Task: Add Alba Botanica Original Body Lotion to the cart.
Action: Mouse moved to (896, 323)
Screenshot: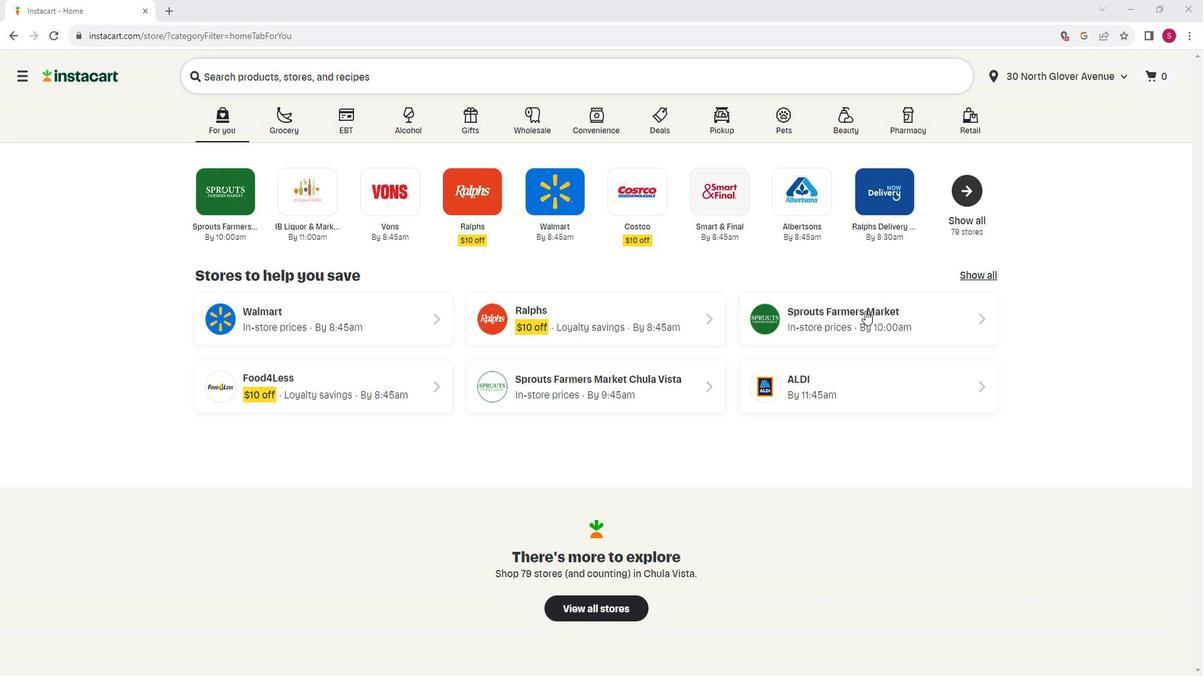 
Action: Mouse pressed left at (896, 323)
Screenshot: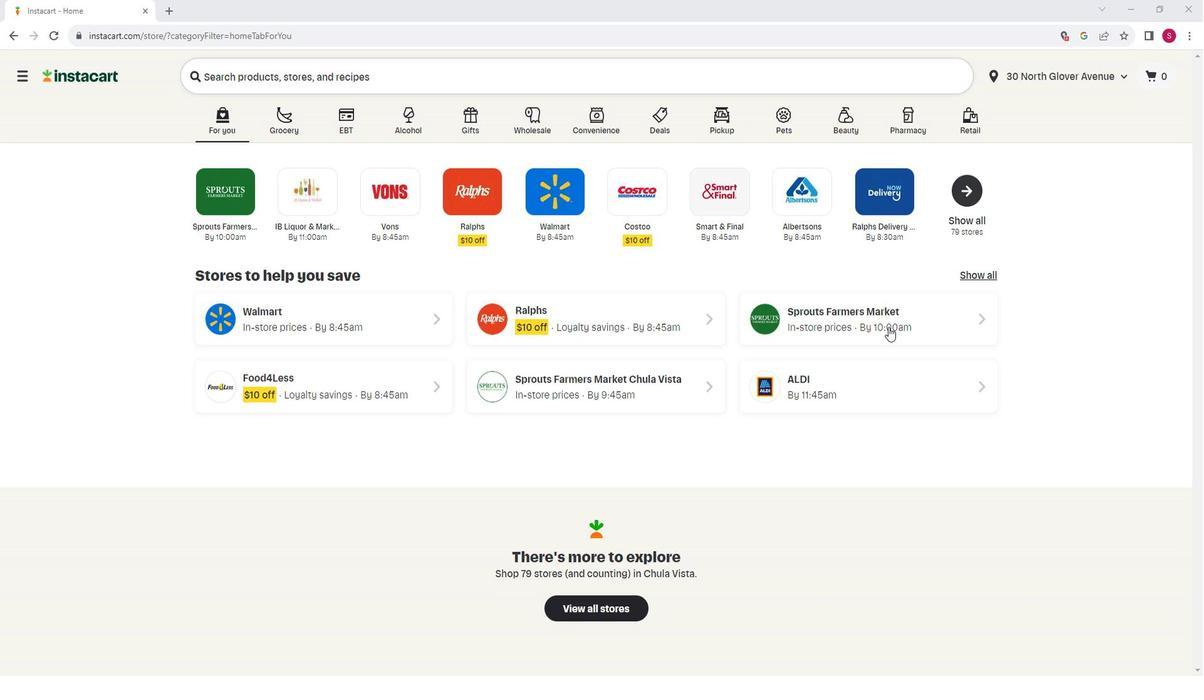 
Action: Mouse moved to (89, 390)
Screenshot: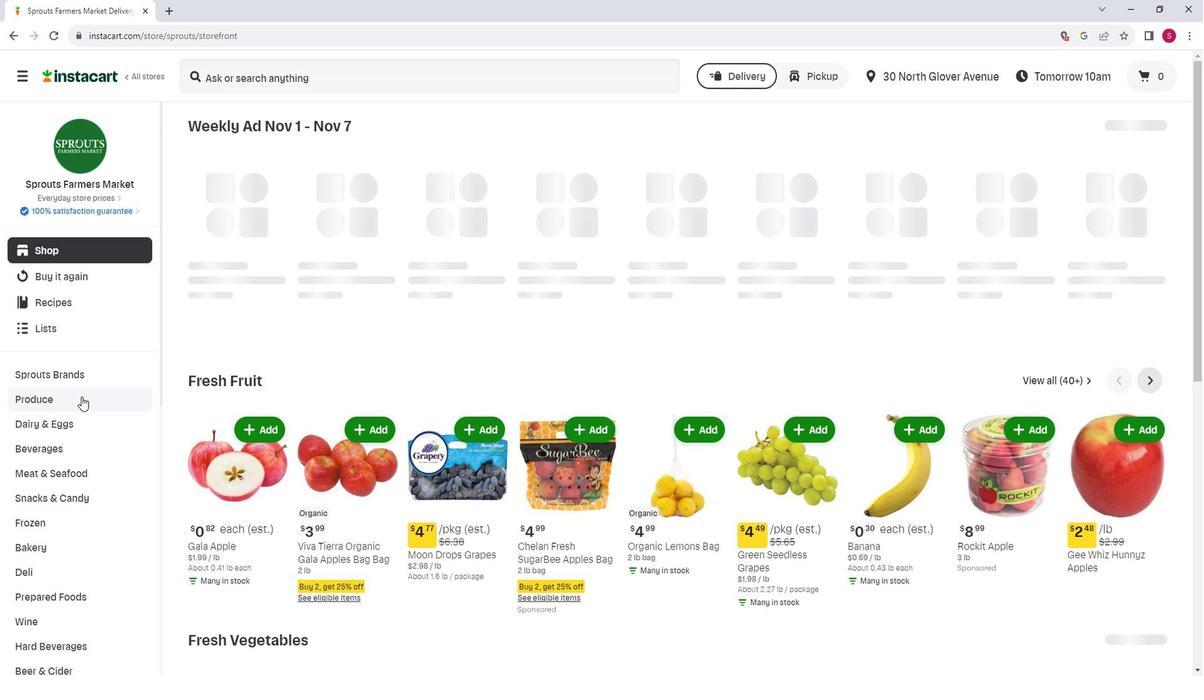 
Action: Mouse scrolled (89, 389) with delta (0, 0)
Screenshot: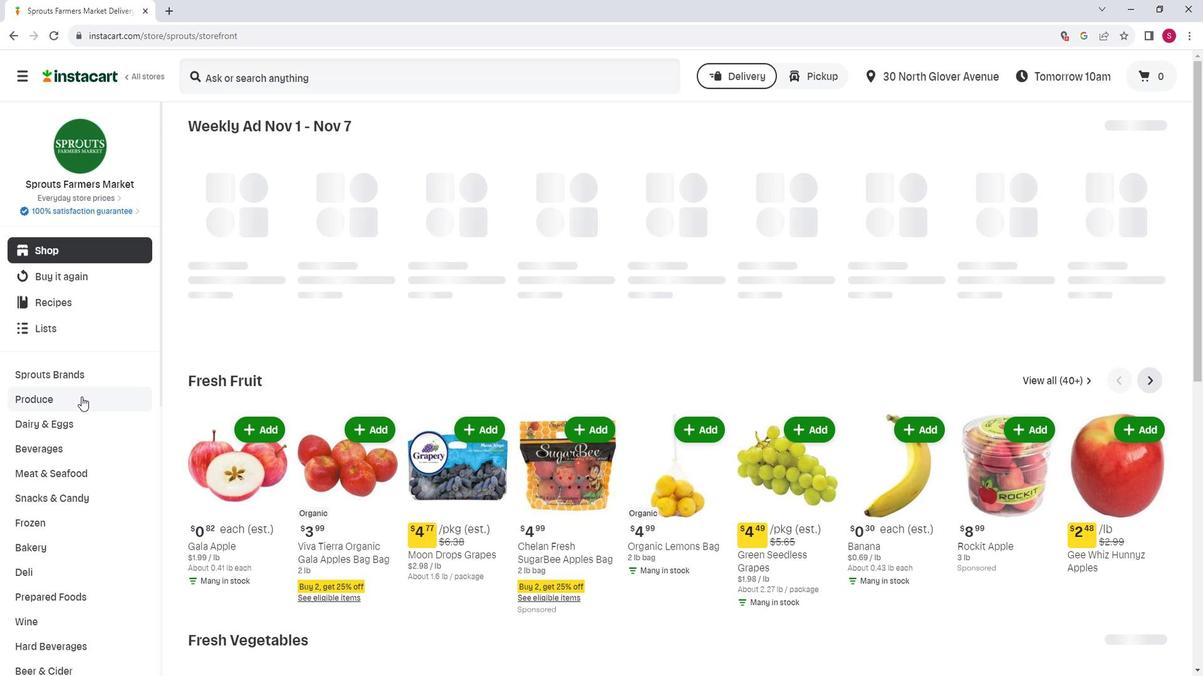 
Action: Mouse scrolled (89, 389) with delta (0, 0)
Screenshot: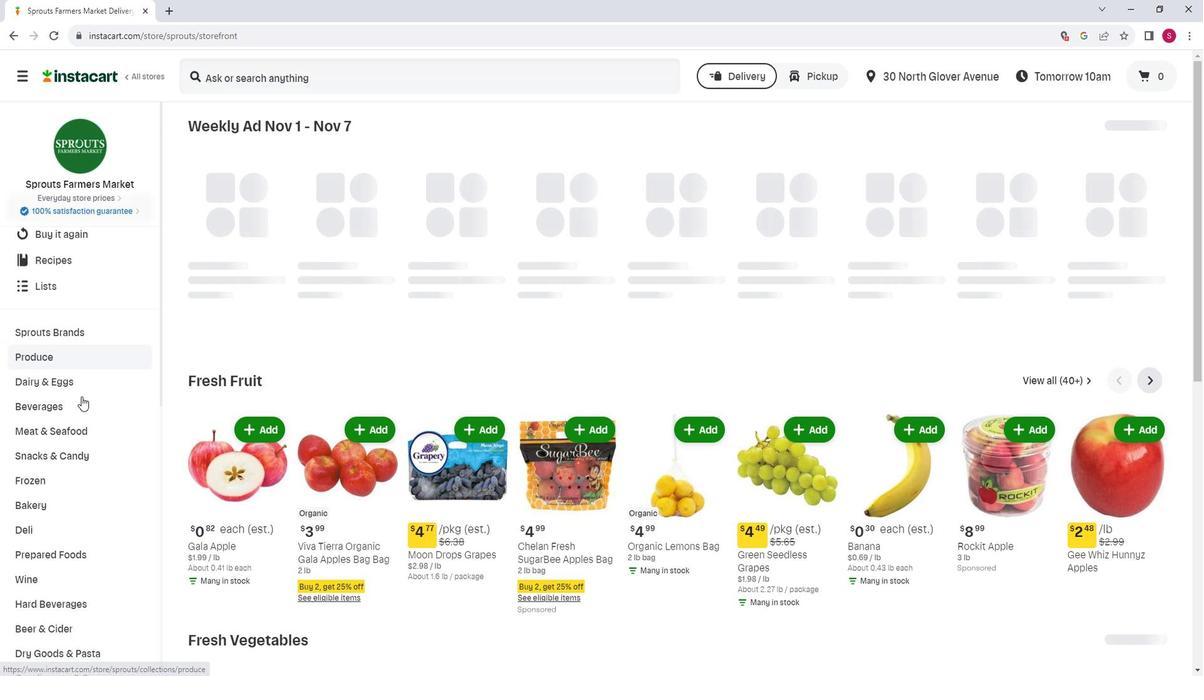 
Action: Mouse moved to (90, 391)
Screenshot: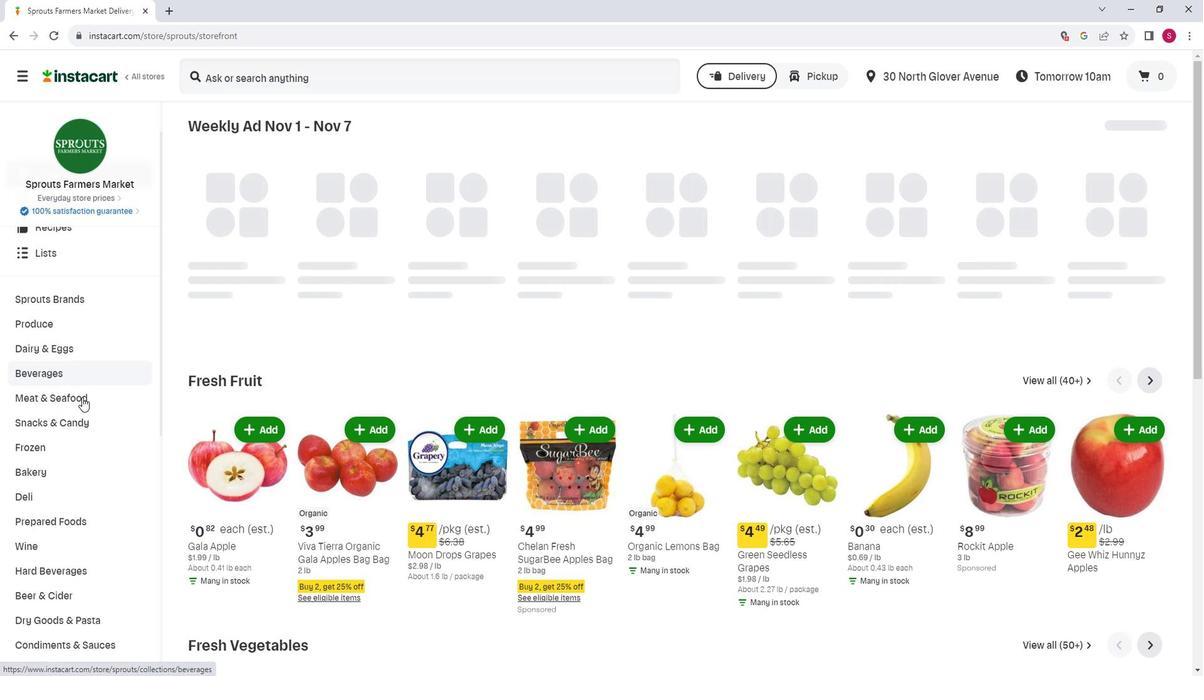 
Action: Mouse scrolled (90, 390) with delta (0, 0)
Screenshot: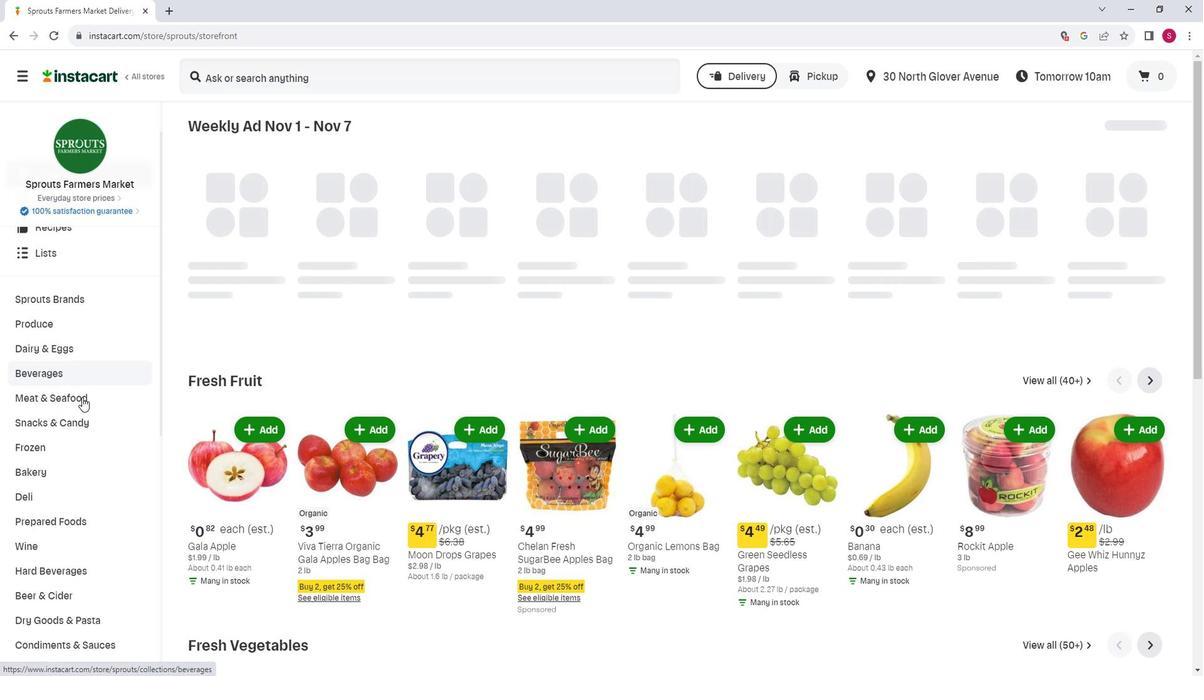 
Action: Mouse moved to (90, 316)
Screenshot: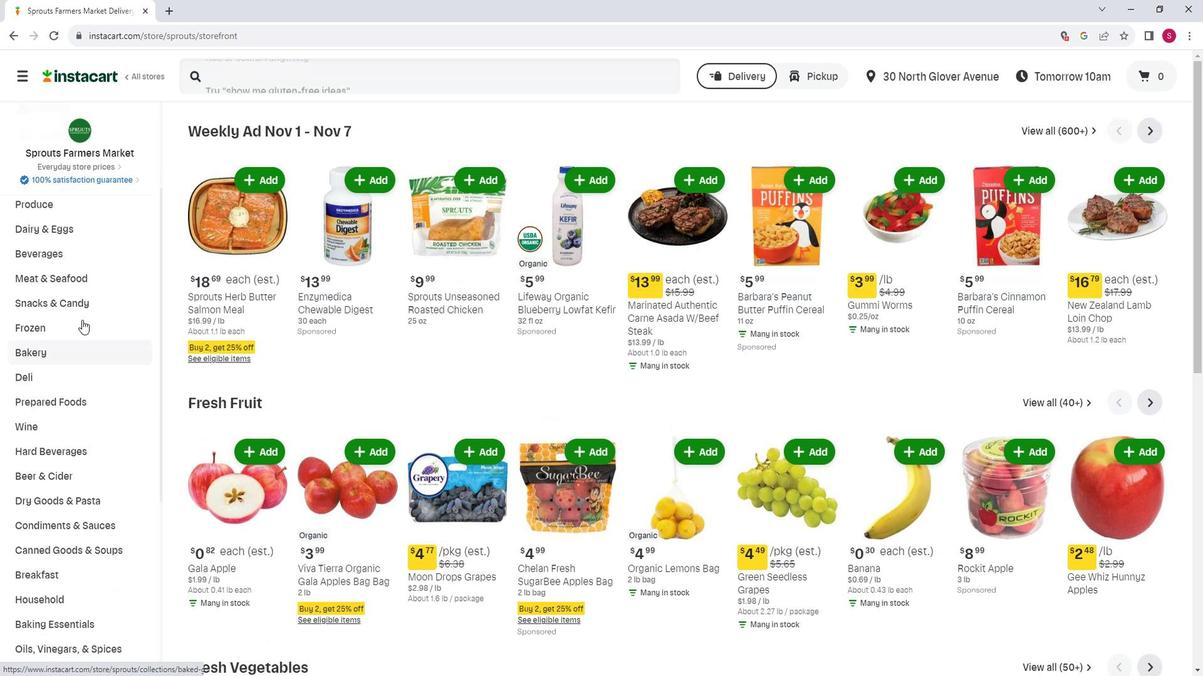 
Action: Mouse scrolled (90, 315) with delta (0, 0)
Screenshot: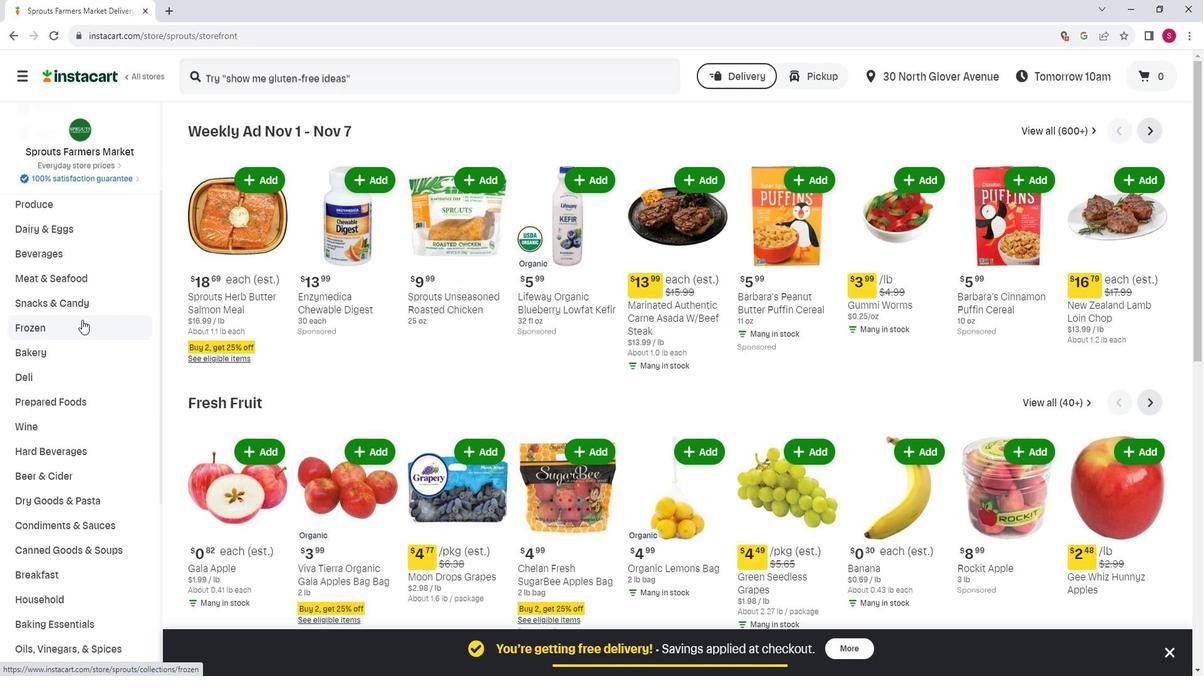 
Action: Mouse scrolled (90, 315) with delta (0, 0)
Screenshot: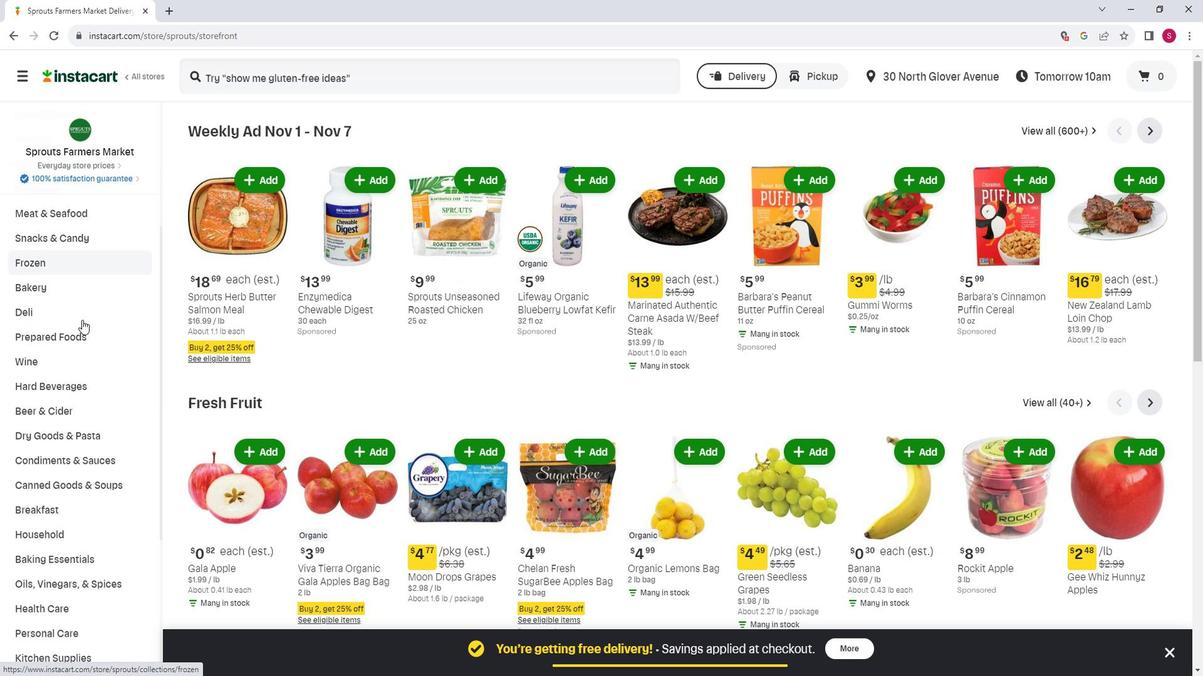 
Action: Mouse scrolled (90, 315) with delta (0, 0)
Screenshot: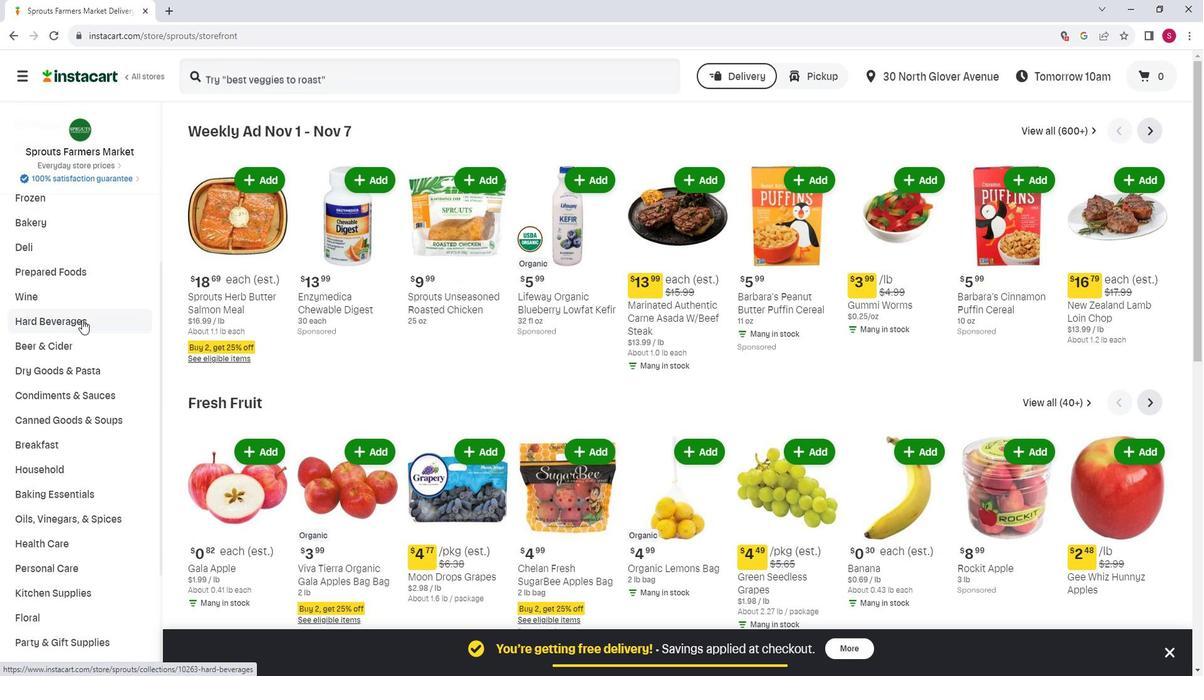 
Action: Mouse scrolled (90, 315) with delta (0, 0)
Screenshot: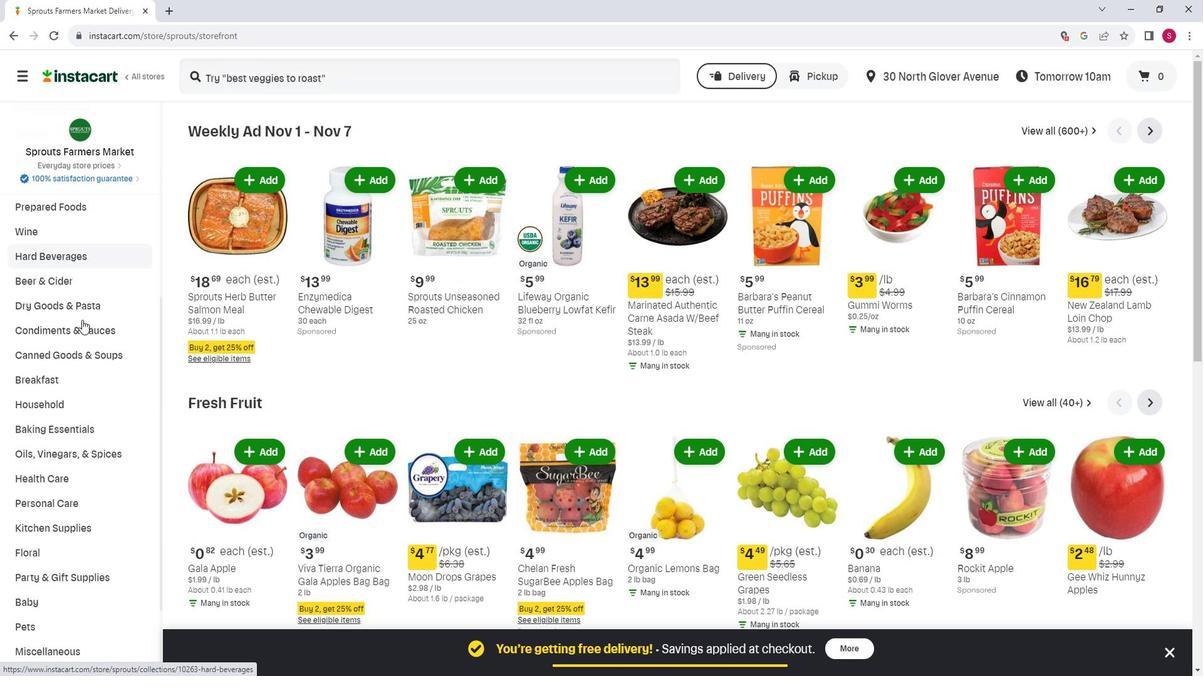 
Action: Mouse moved to (84, 424)
Screenshot: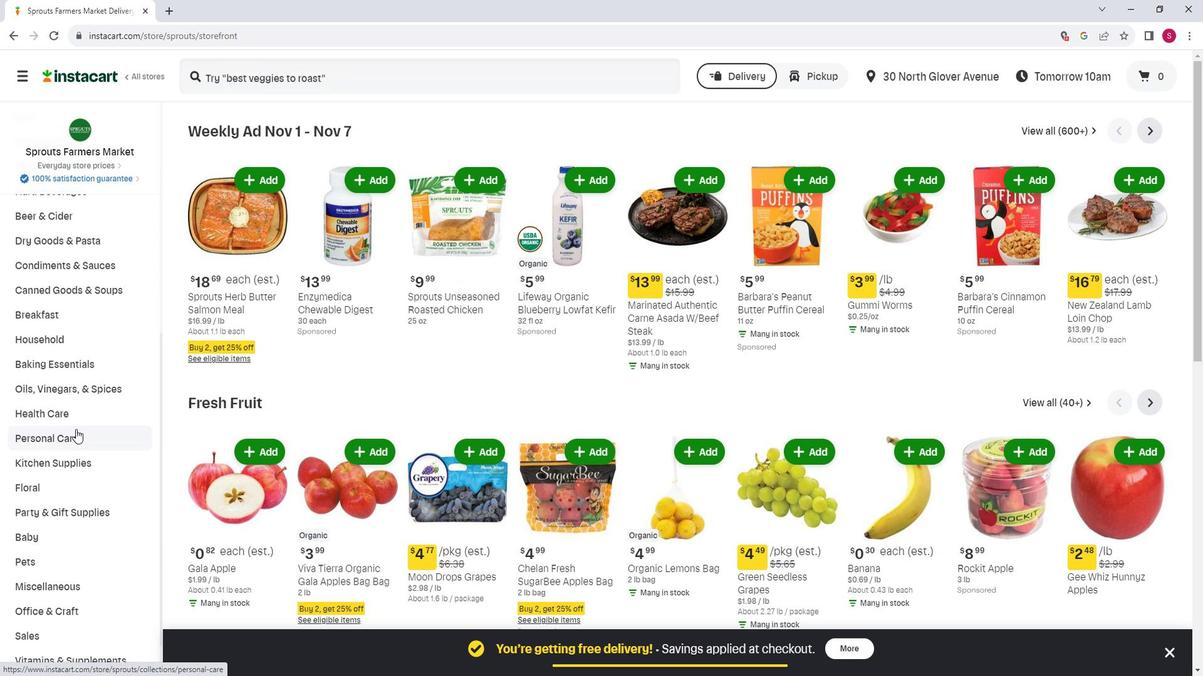 
Action: Mouse pressed left at (84, 424)
Screenshot: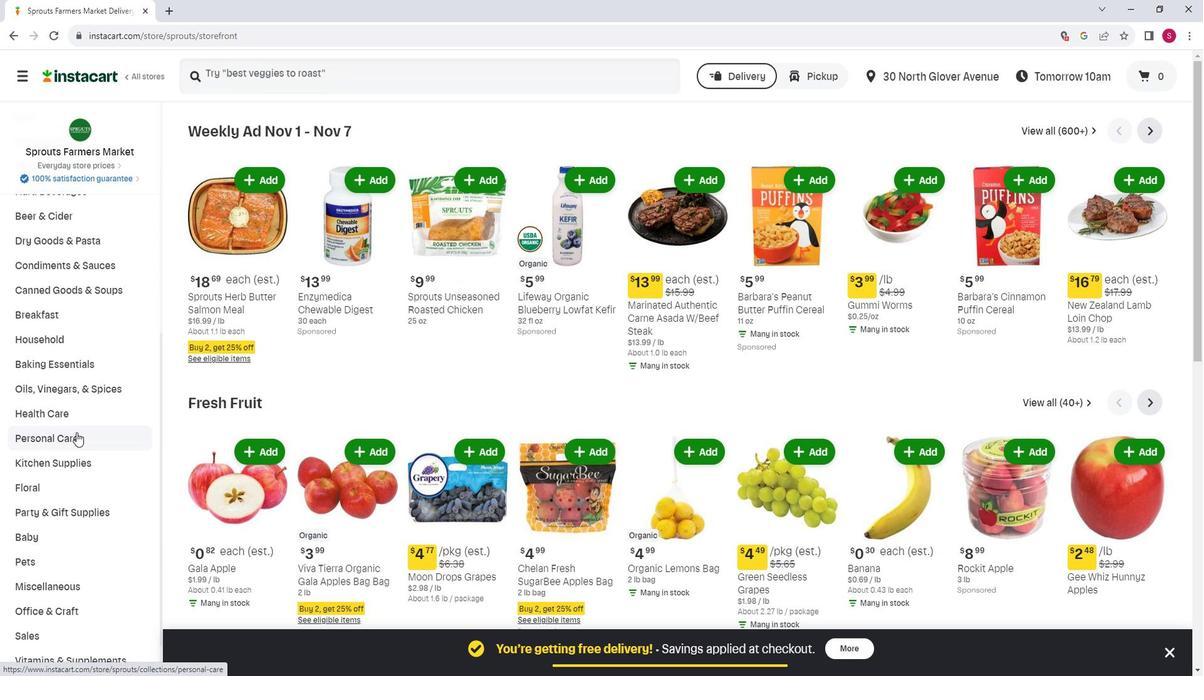 
Action: Mouse moved to (321, 163)
Screenshot: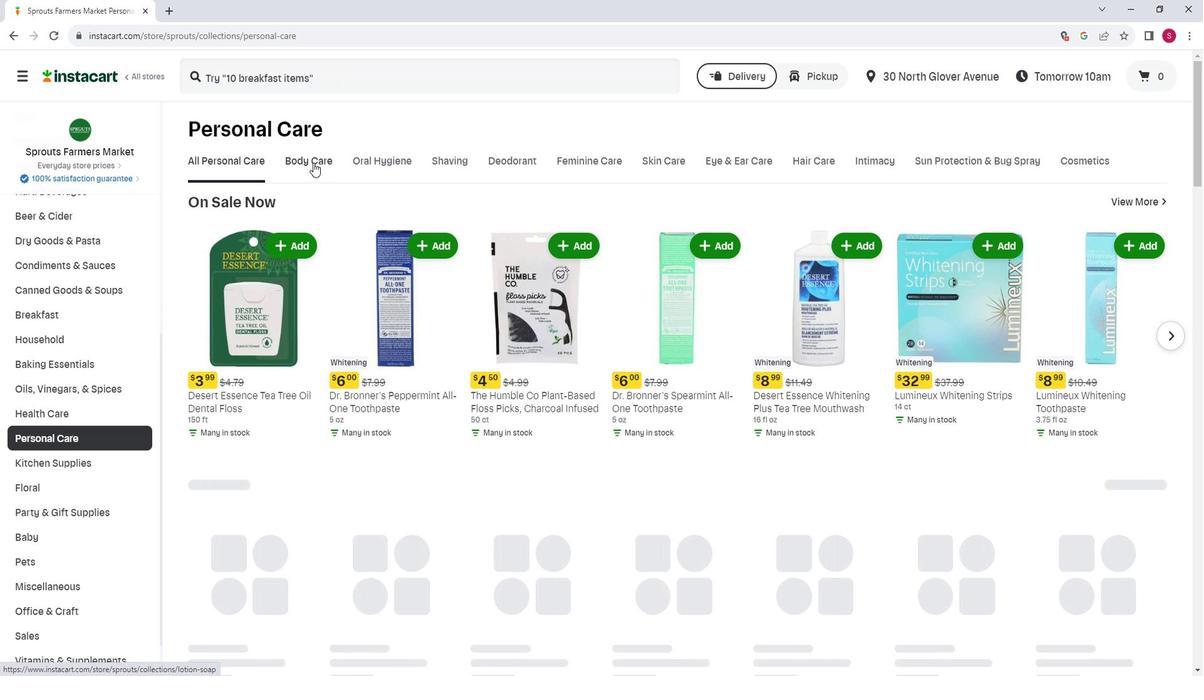 
Action: Mouse pressed left at (321, 163)
Screenshot: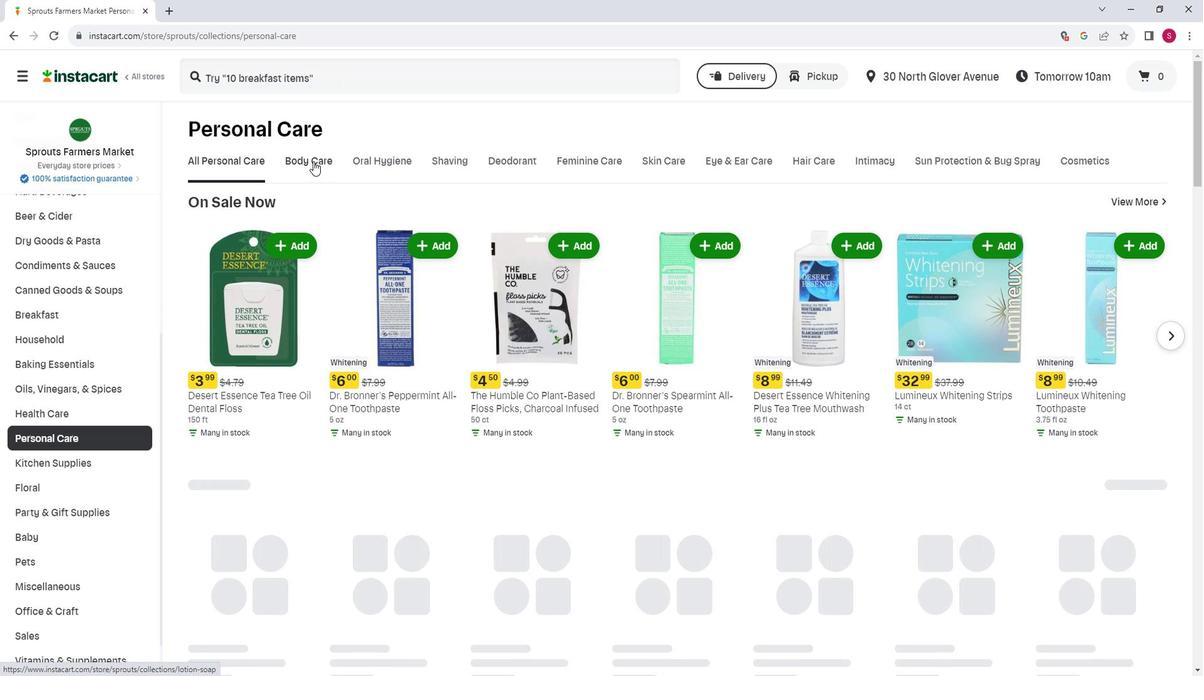 
Action: Mouse moved to (312, 166)
Screenshot: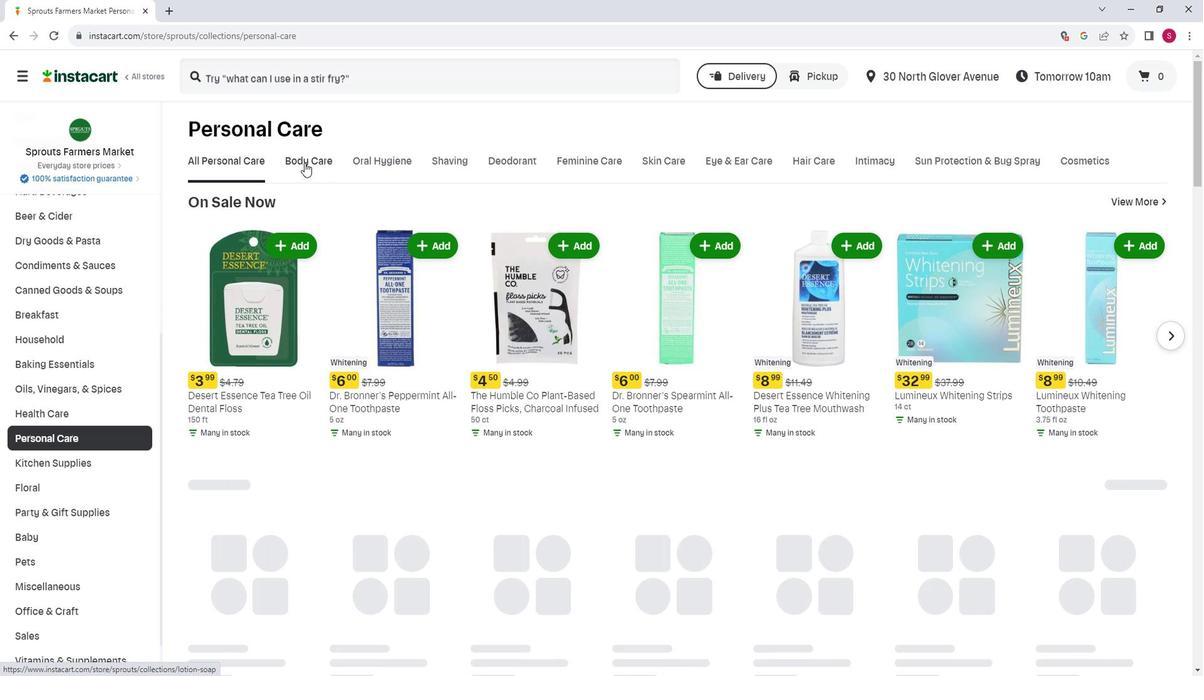 
Action: Mouse pressed left at (312, 166)
Screenshot: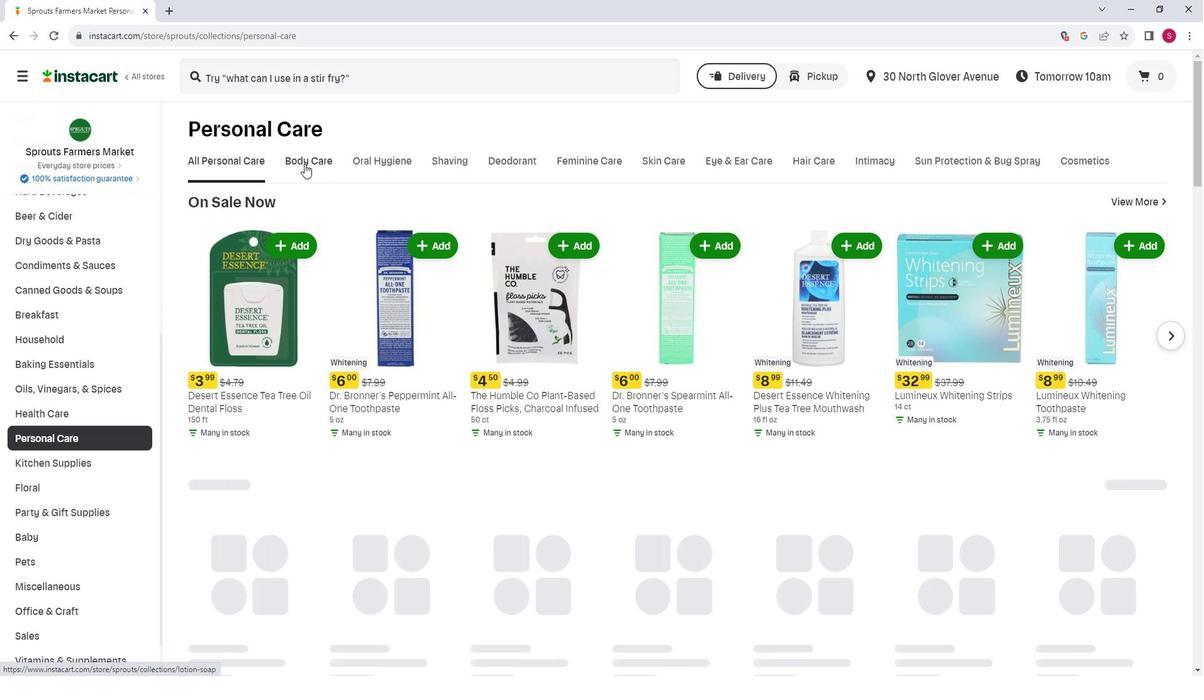 
Action: Mouse moved to (519, 221)
Screenshot: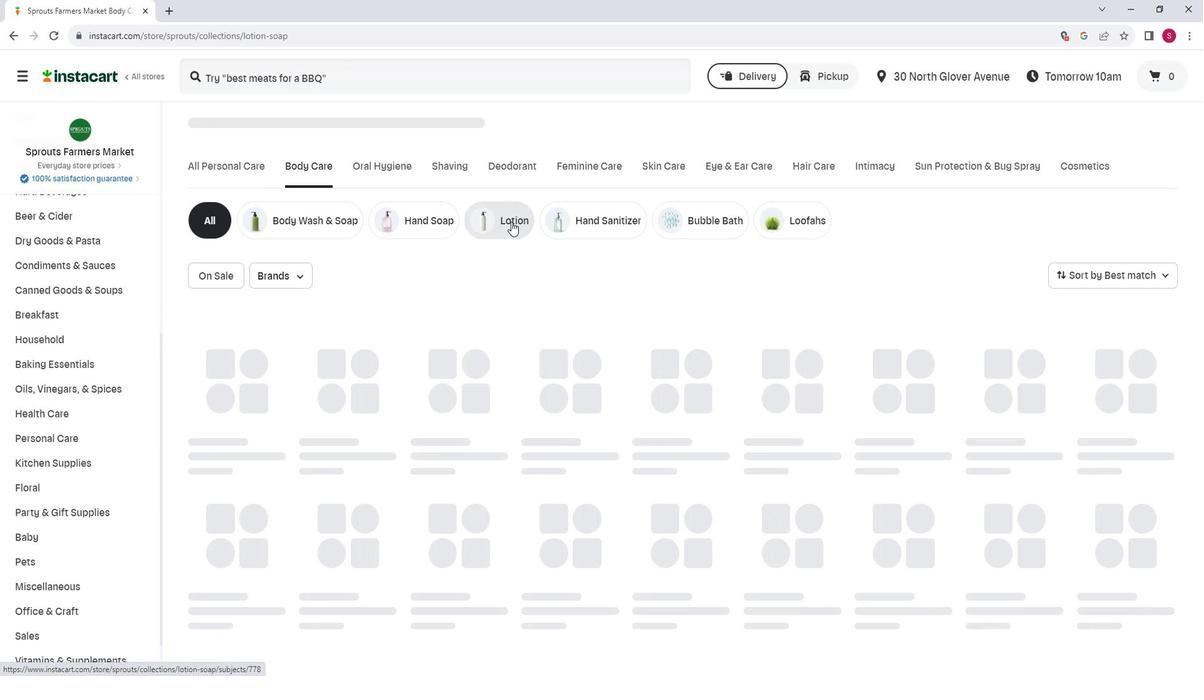 
Action: Mouse pressed left at (519, 221)
Screenshot: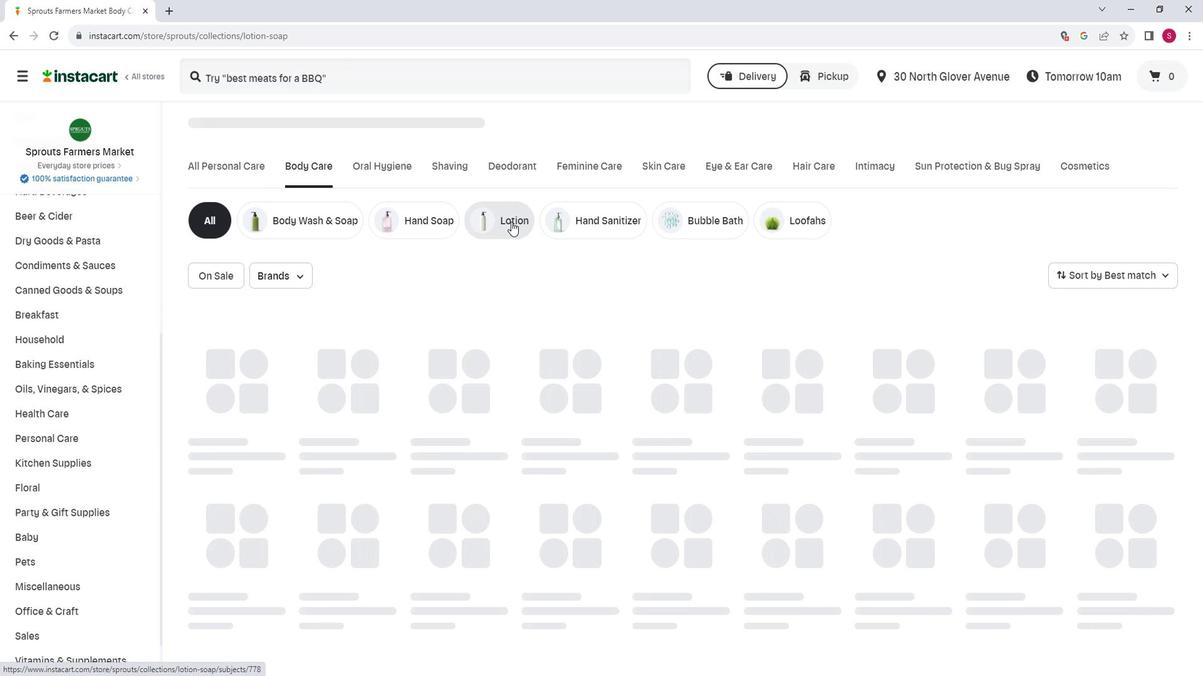 
Action: Mouse moved to (337, 88)
Screenshot: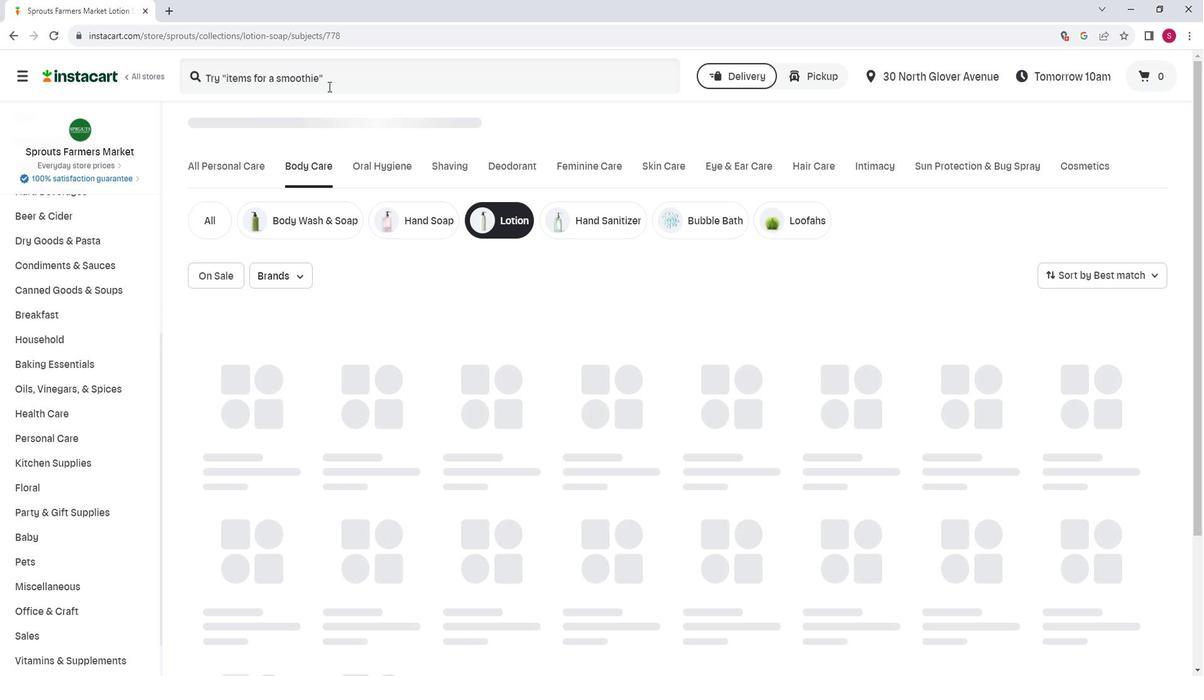 
Action: Mouse pressed left at (337, 88)
Screenshot: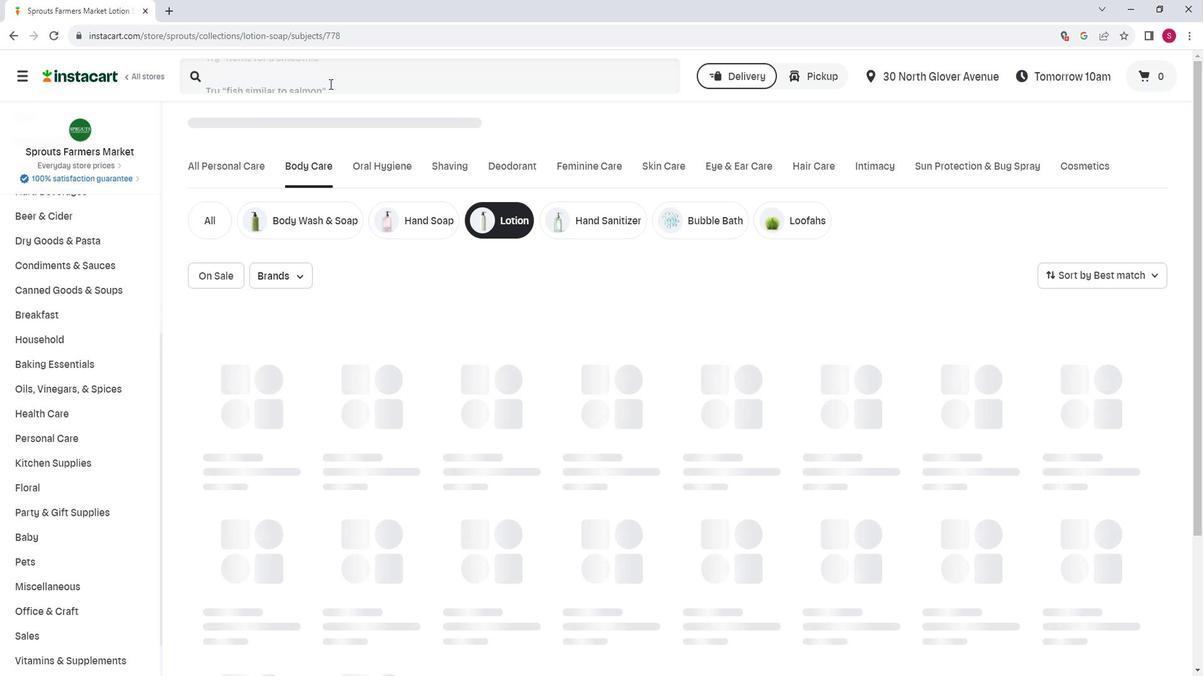 
Action: Mouse moved to (314, 86)
Screenshot: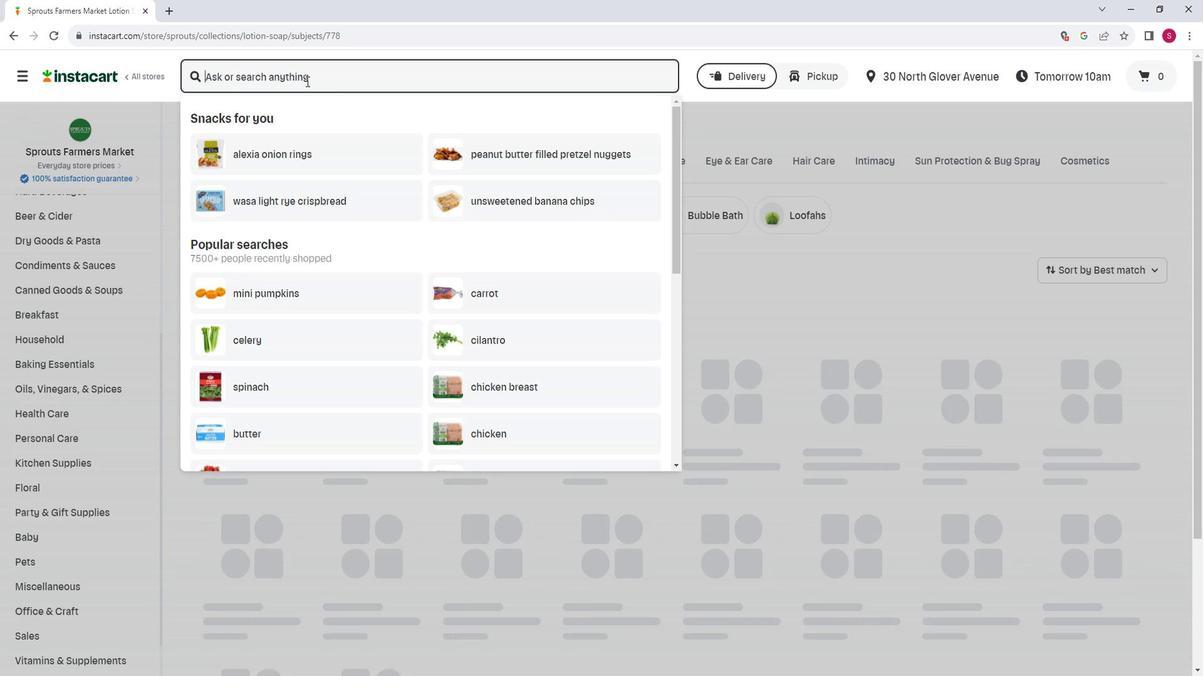 
Action: Key pressed <Key.shift>Alba<Key.space><Key.shift><Key.shift><Key.shift><Key.shift><Key.shift>Botanica<Key.space><Key.shift>Original<Key.space><Key.shift><Key.shift><Key.shift><Key.shift><Key.shift><Key.shift><Key.shift>Body<Key.space><Key.shift><Key.shift><Key.shift><Key.shift><Key.shift><Key.shift><Key.shift><Key.shift><Key.shift><Key.shift>Lotion<Key.enter>
Screenshot: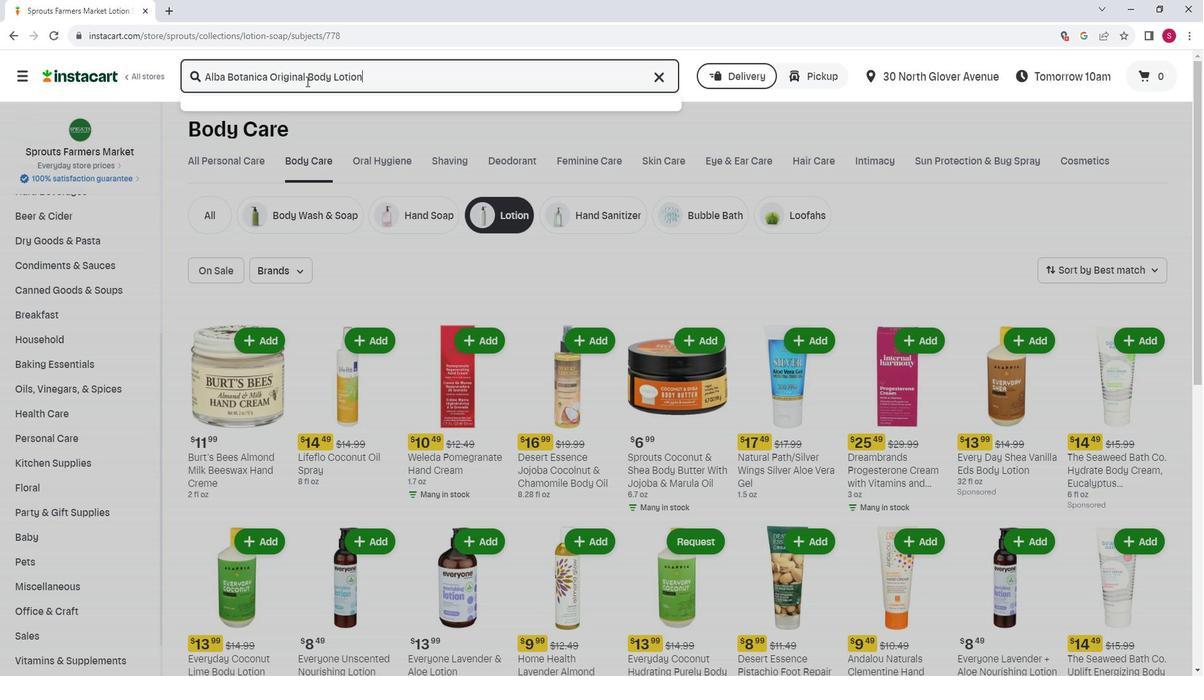 
Action: Mouse moved to (740, 210)
Screenshot: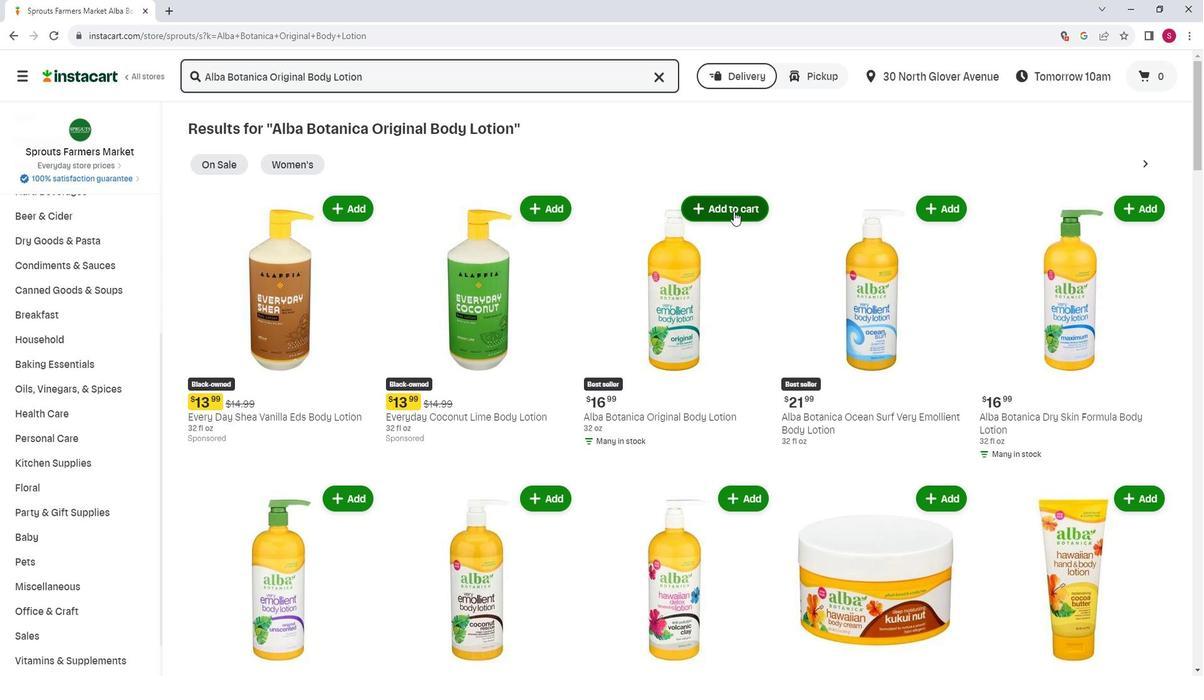 
Action: Mouse pressed left at (740, 210)
Screenshot: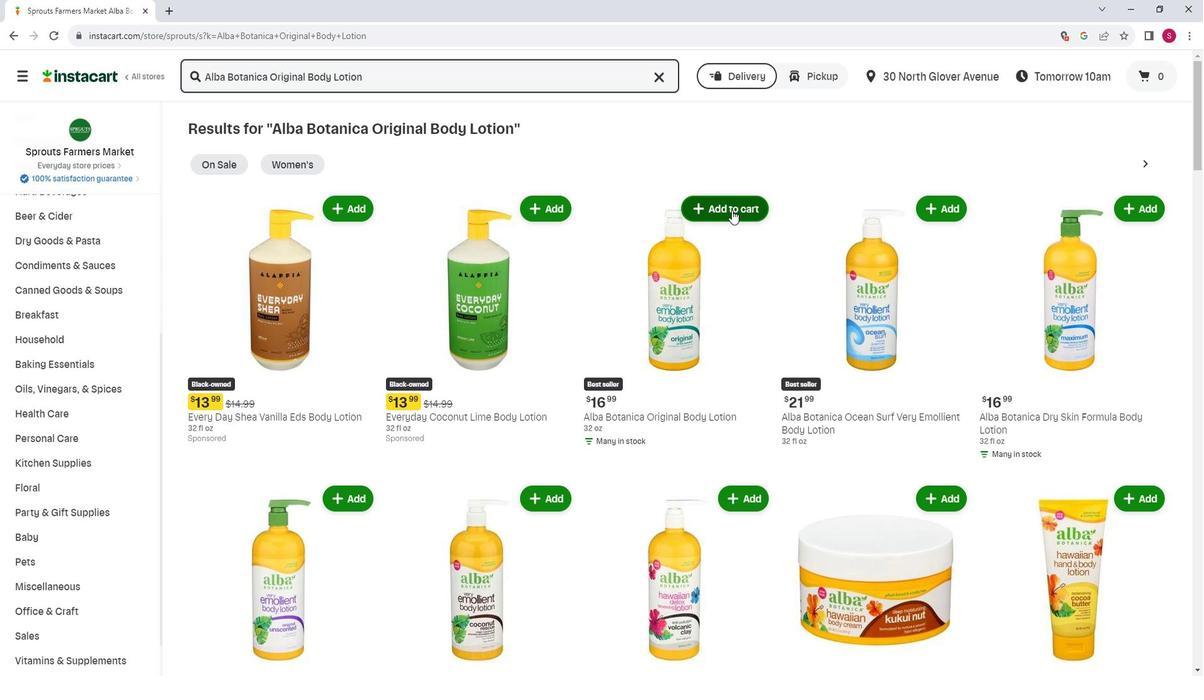 
Action: Mouse moved to (740, 166)
Screenshot: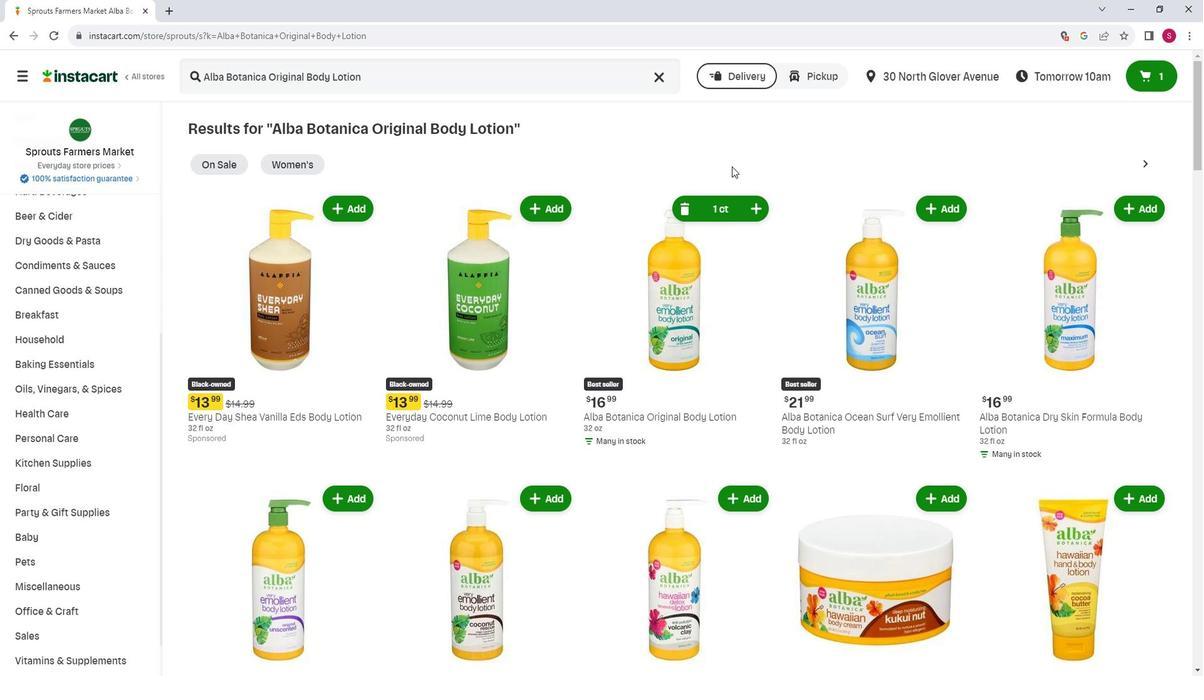 
